 Task: Invite Team Member Softage.1@softage.net to Workspace Flight Bookings. Invite Team Member Softage.2@softage.net to Workspace Flight Bookings. Invite Team Member Softage.3@softage.net to Workspace Flight Bookings. Invite Team Member Softage.4@softage.net to Workspace Flight Bookings
Action: Mouse moved to (1007, 166)
Screenshot: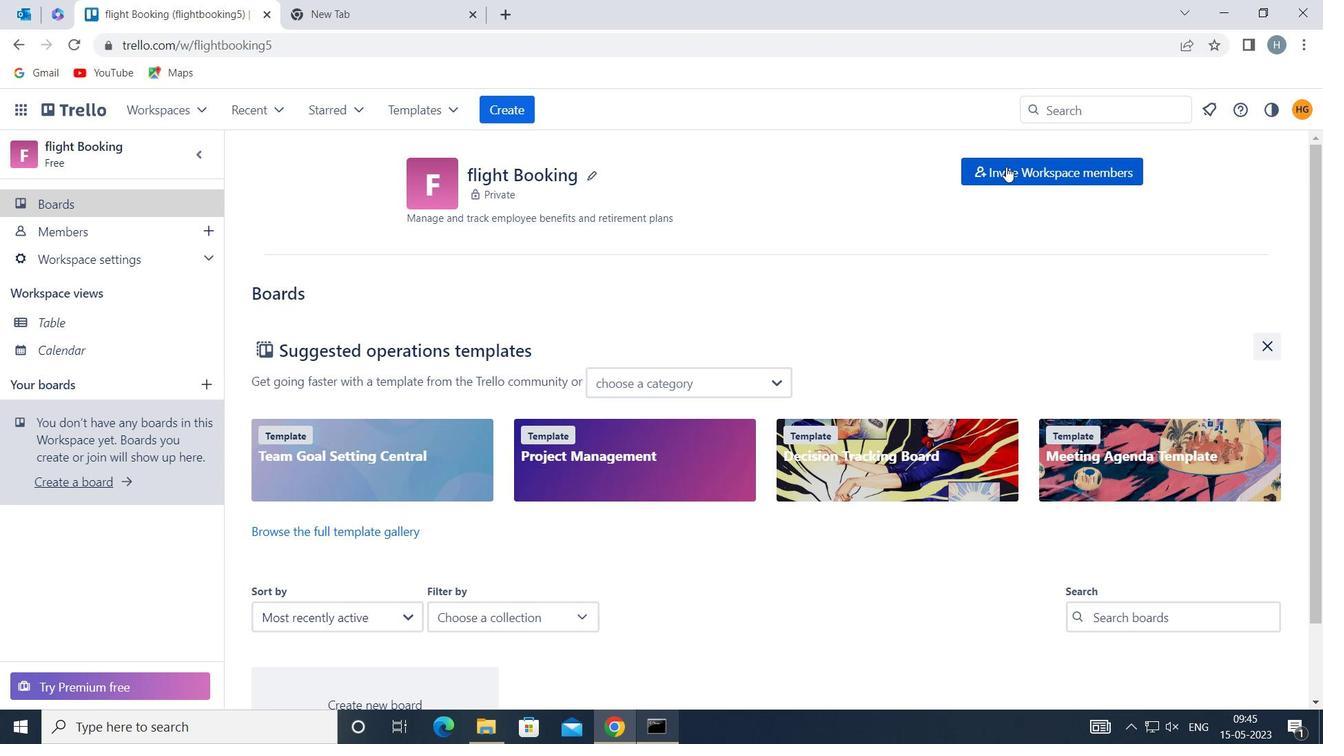 
Action: Mouse pressed left at (1007, 166)
Screenshot: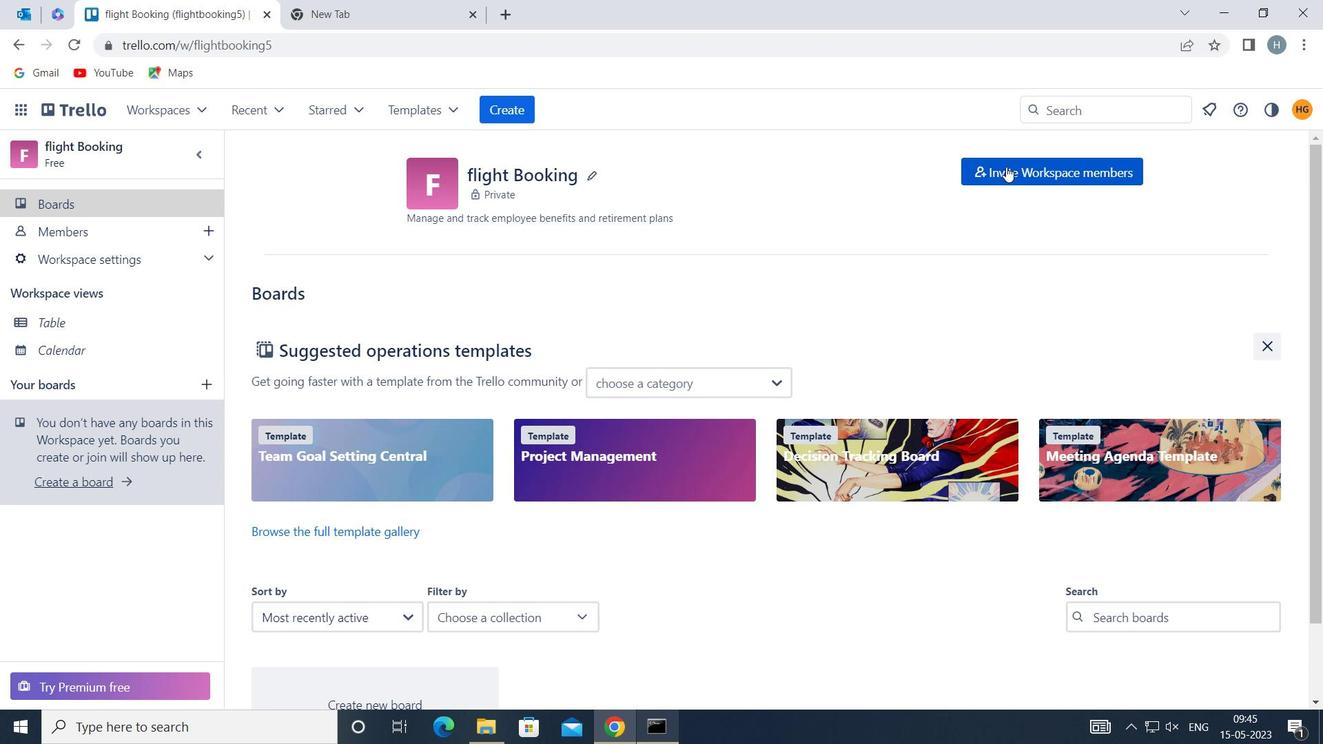 
Action: Key pressed softage.1<Key.shift>@SOFTAGE.NET
Screenshot: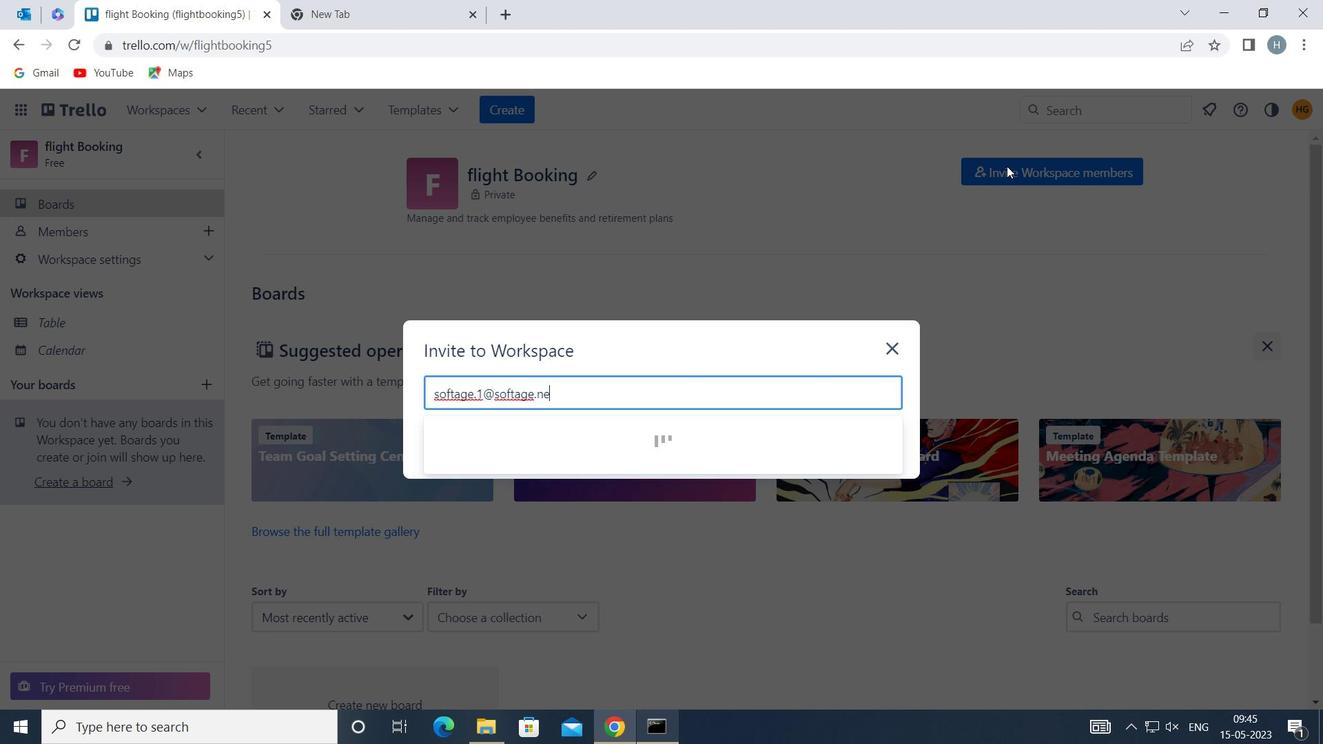 
Action: Mouse moved to (486, 439)
Screenshot: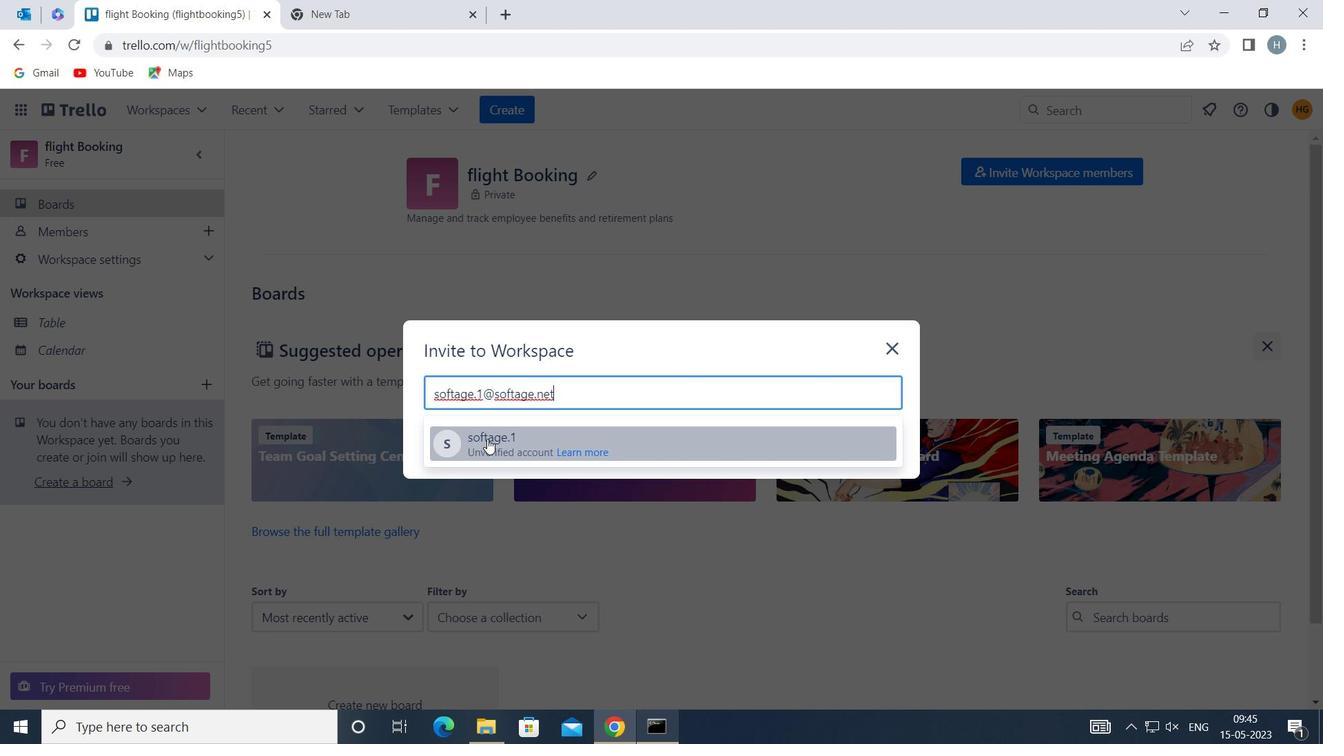 
Action: Mouse pressed left at (486, 439)
Screenshot: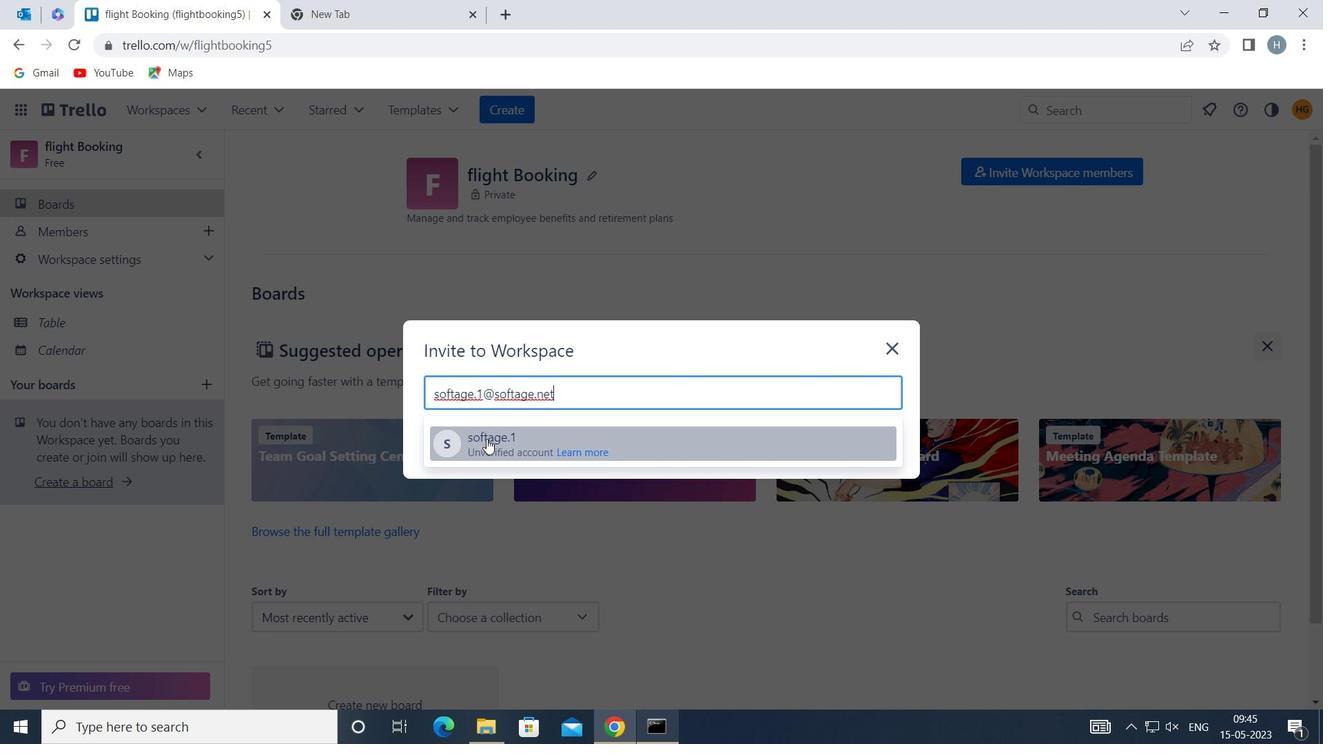 
Action: Key pressed SOFTAGE.2<Key.shift>@SOFTAGE.NET
Screenshot: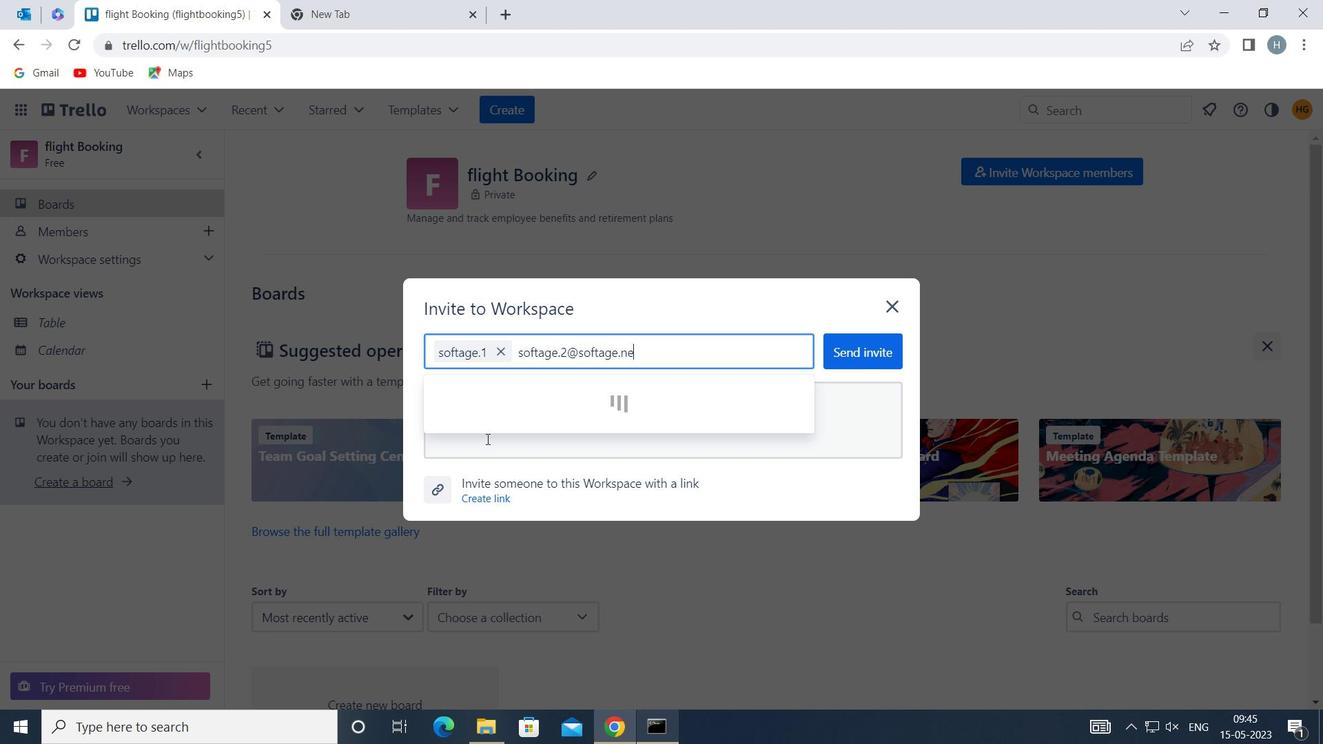 
Action: Mouse moved to (489, 401)
Screenshot: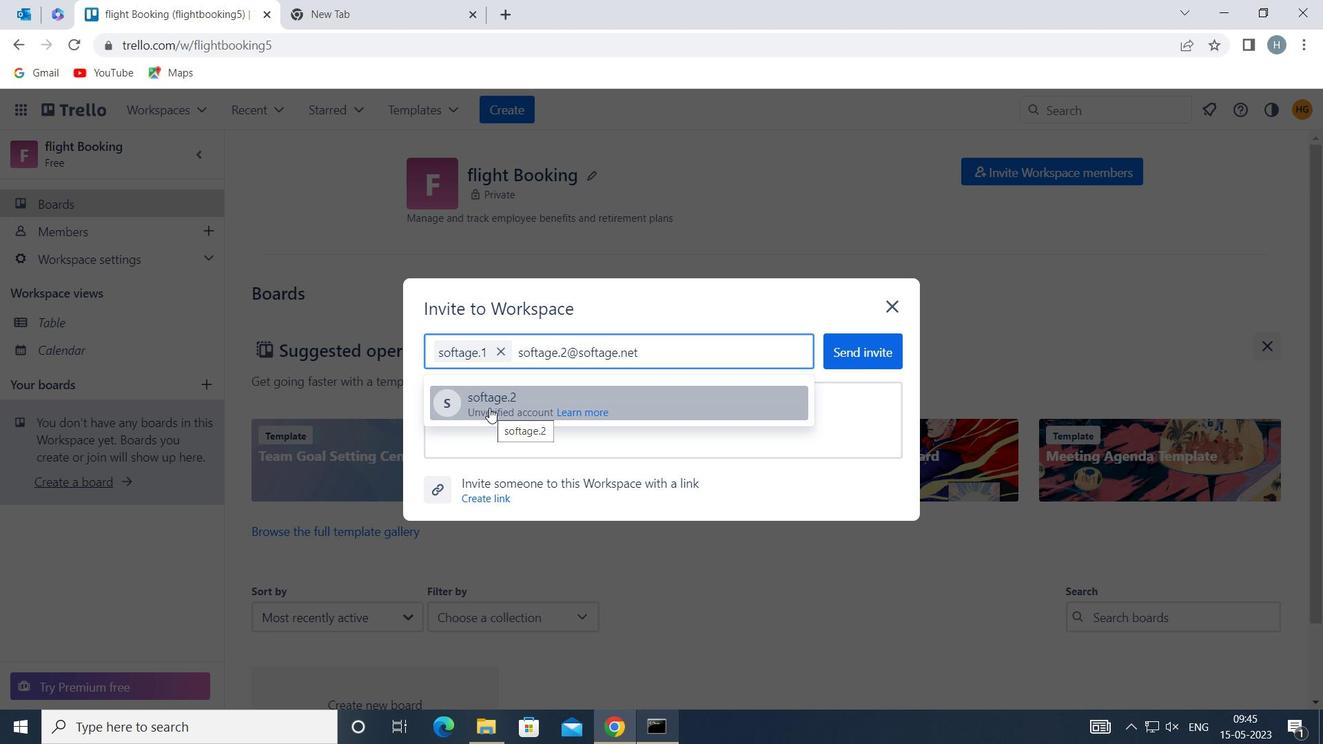 
Action: Mouse pressed left at (489, 401)
Screenshot: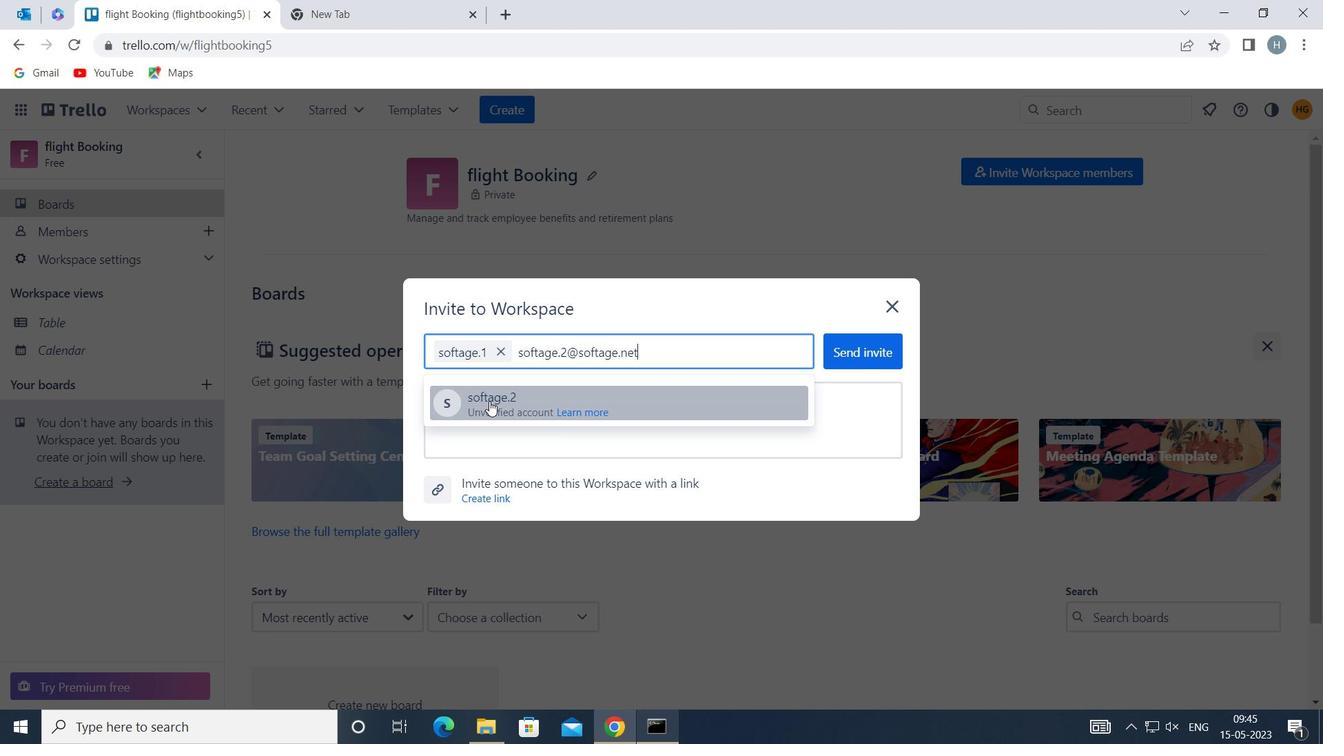 
Action: Key pressed SOFTAGE.3<Key.shift>@SOFTAGE.NET
Screenshot: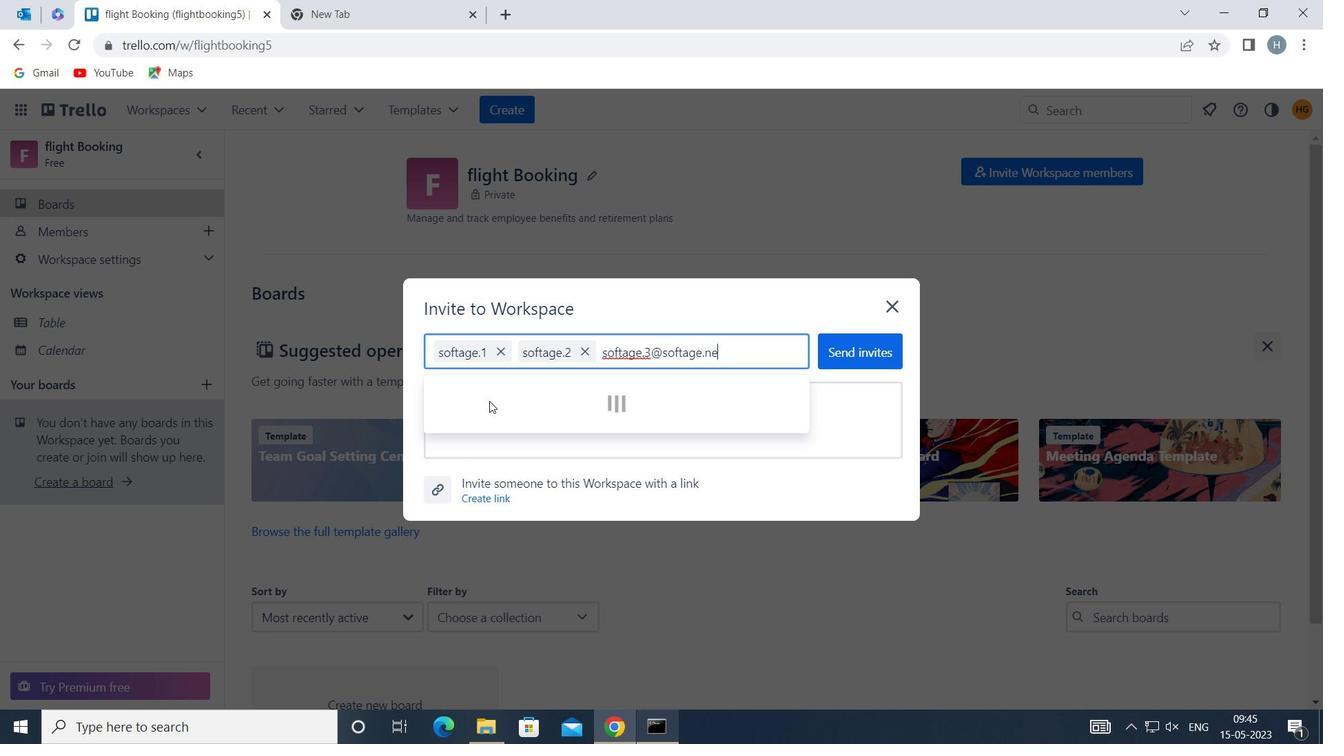 
Action: Mouse pressed left at (489, 401)
Screenshot: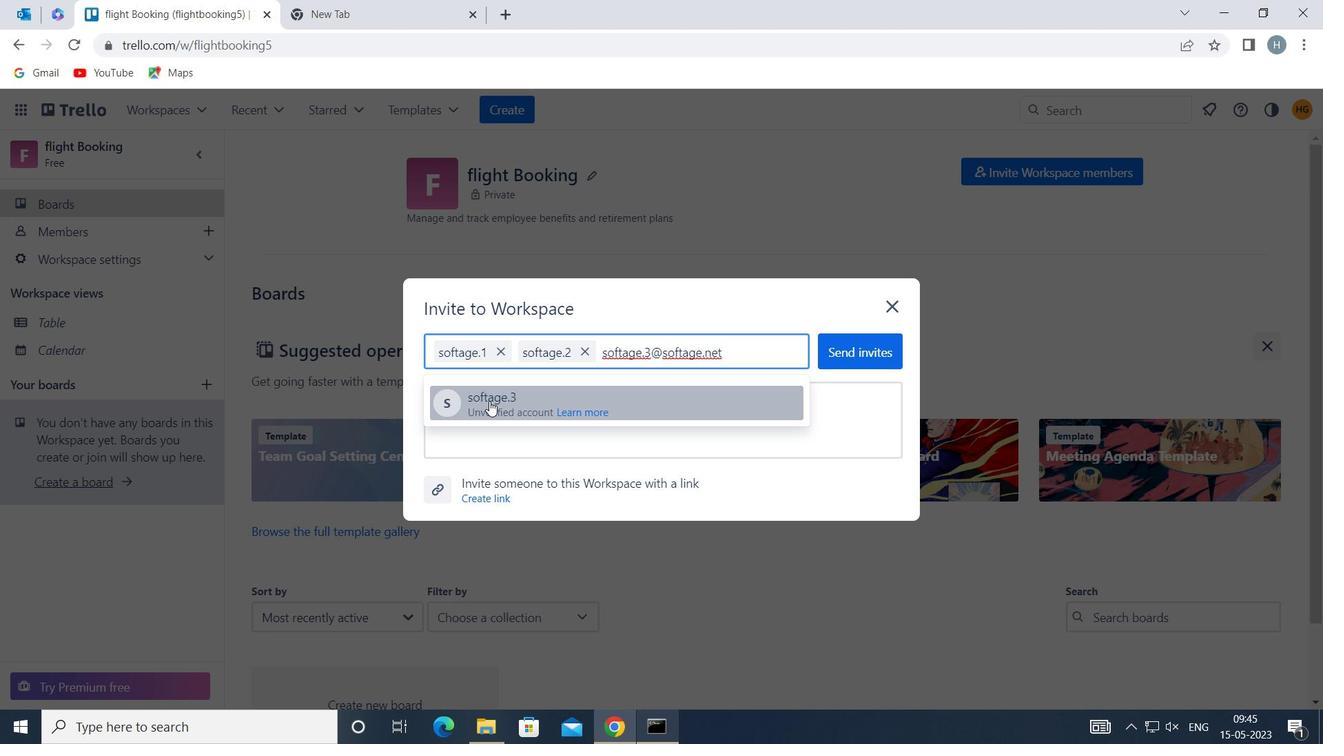 
Action: Key pressed SOFTAGE.4<Key.shift>@SOFTAGE.NET
Screenshot: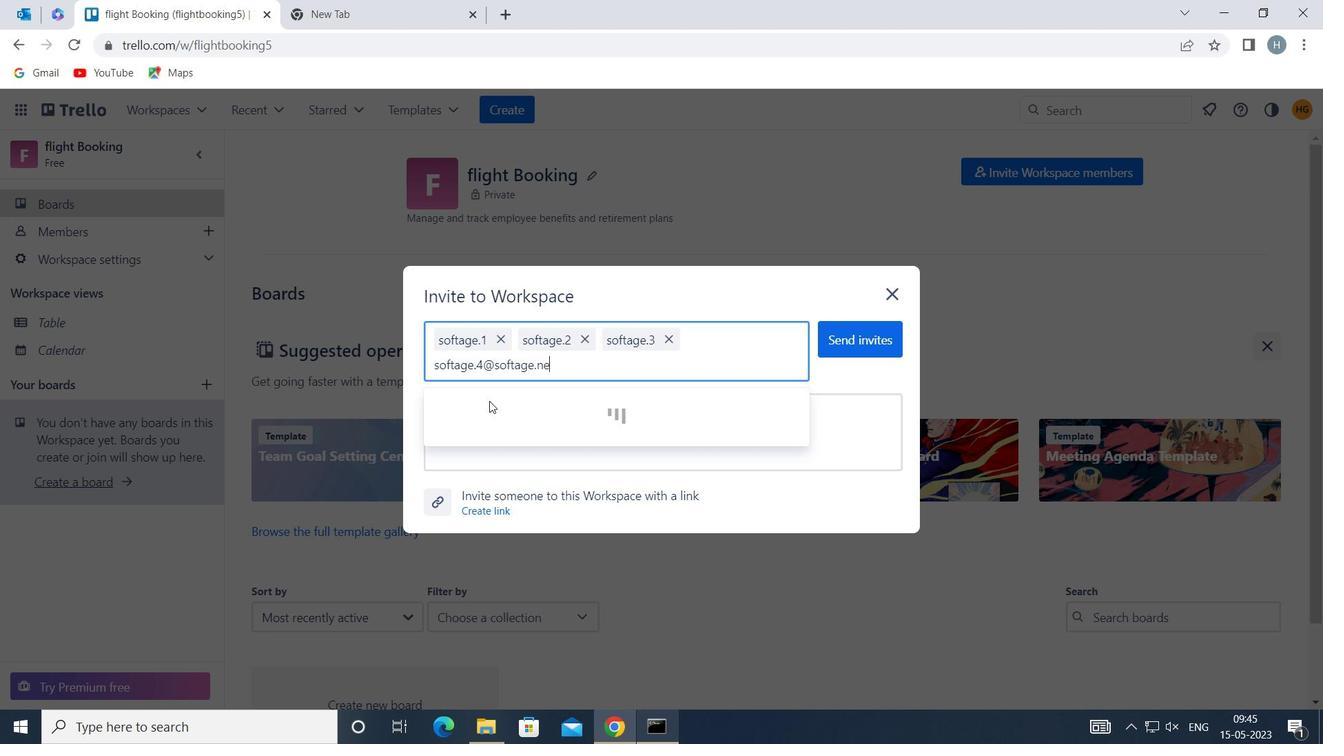 
Action: Mouse moved to (488, 410)
Screenshot: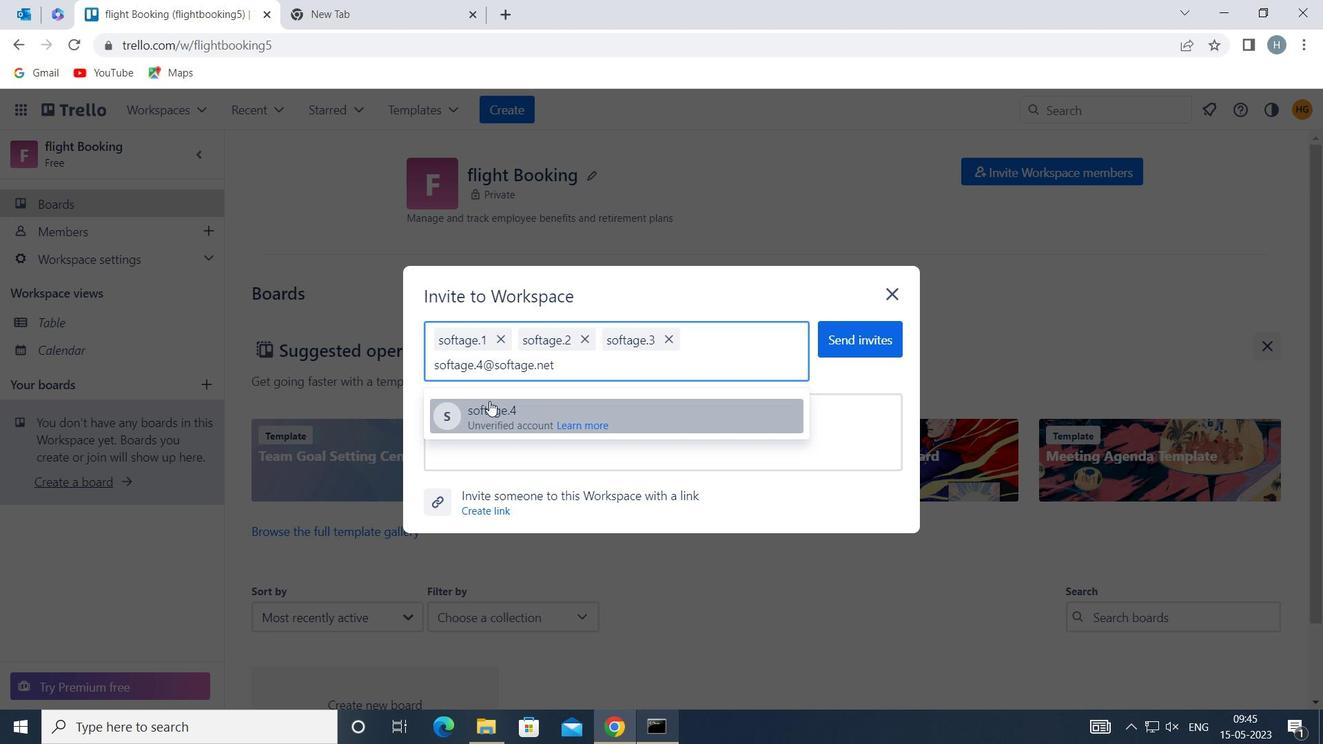 
Action: Mouse pressed left at (488, 410)
Screenshot: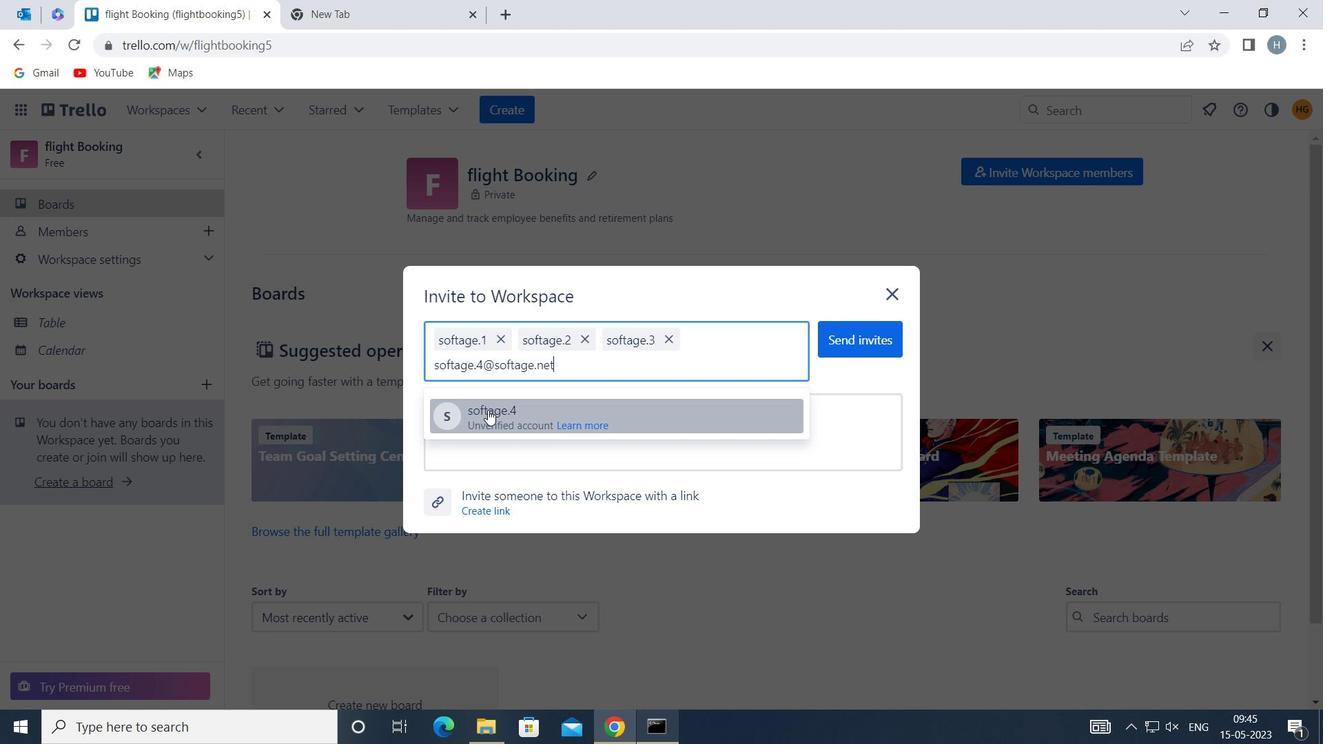 
Action: Mouse moved to (876, 333)
Screenshot: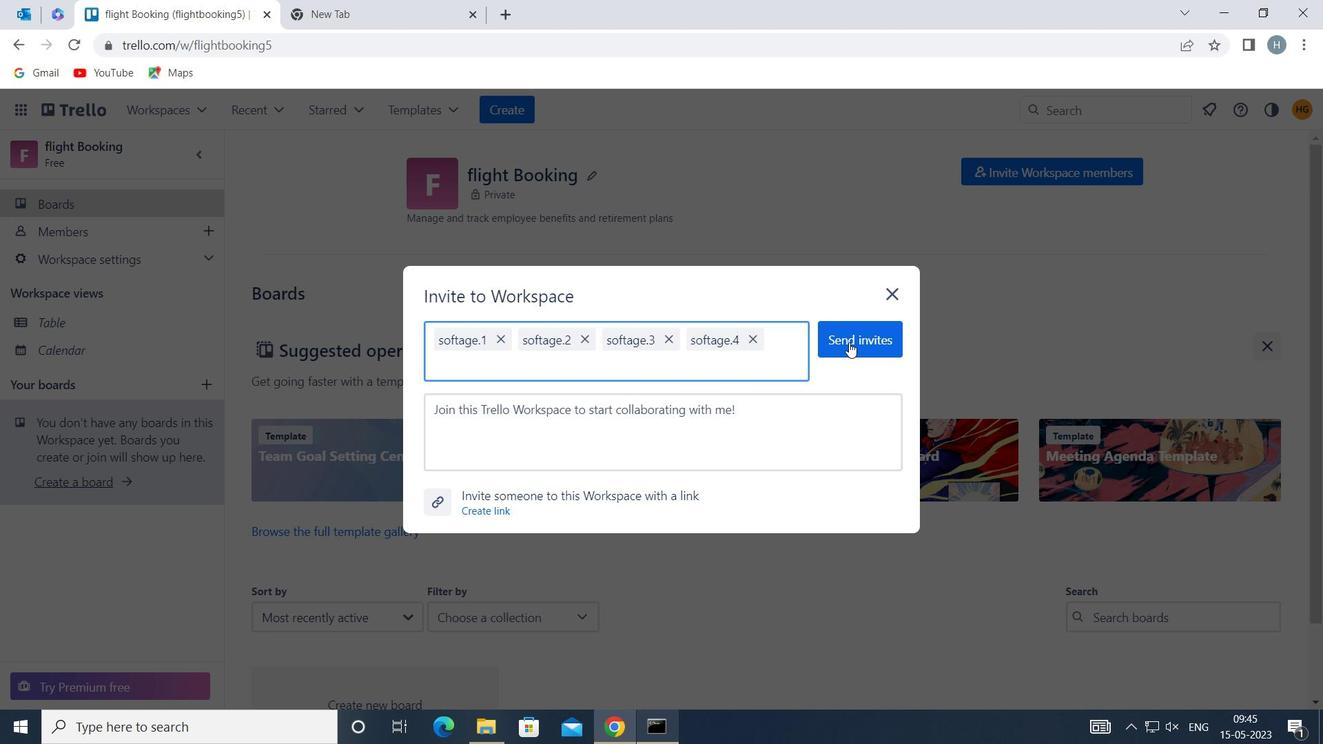 
Action: Mouse pressed left at (876, 333)
Screenshot: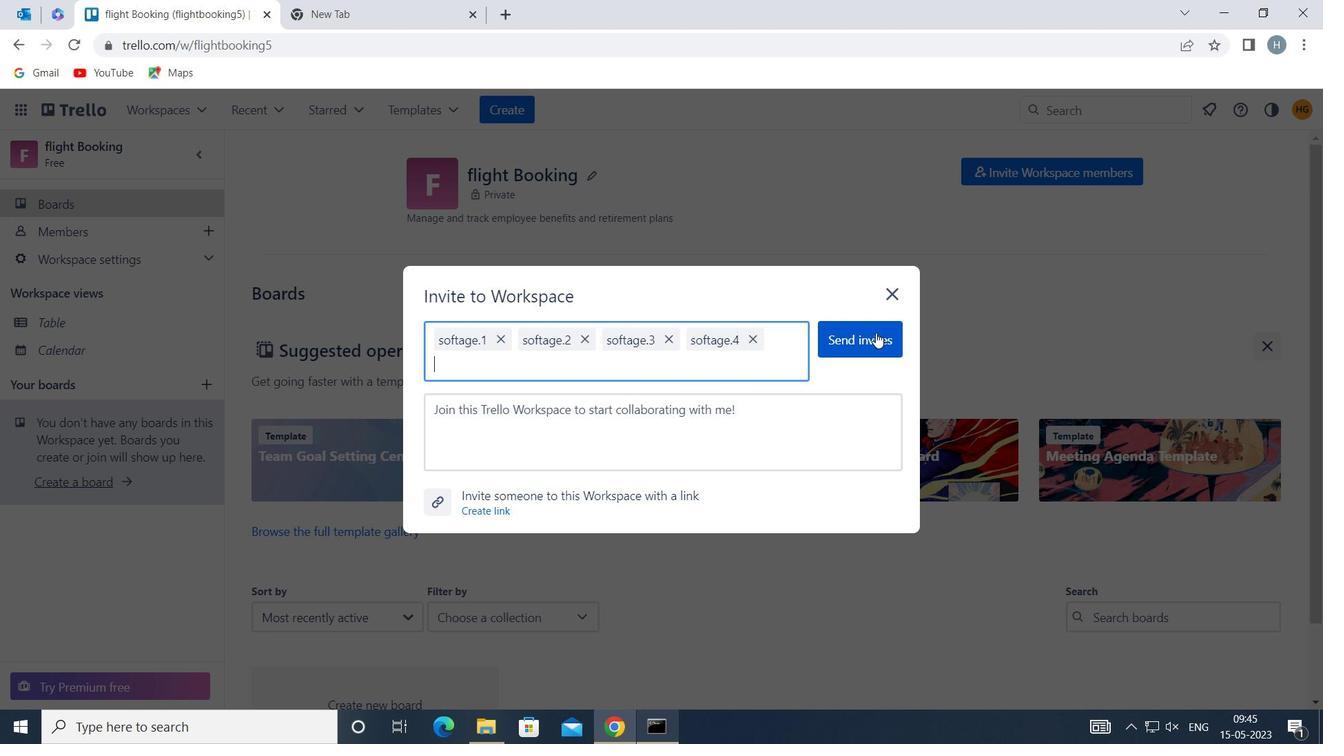 
